 Task: Create a rule when a checklist is made incomplete in a card by anyone except me.
Action: Mouse pressed left at (388, 370)
Screenshot: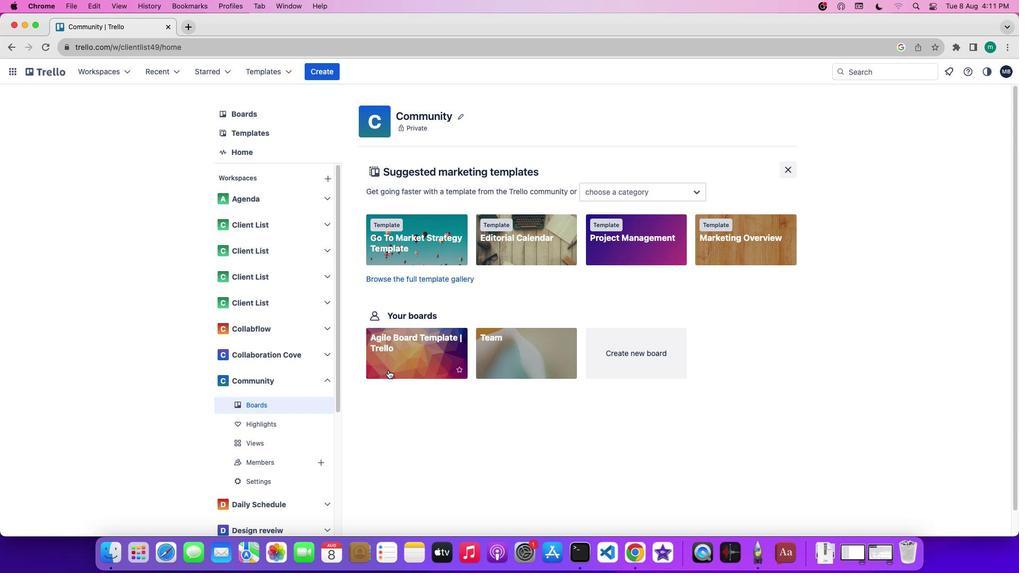 
Action: Mouse moved to (885, 228)
Screenshot: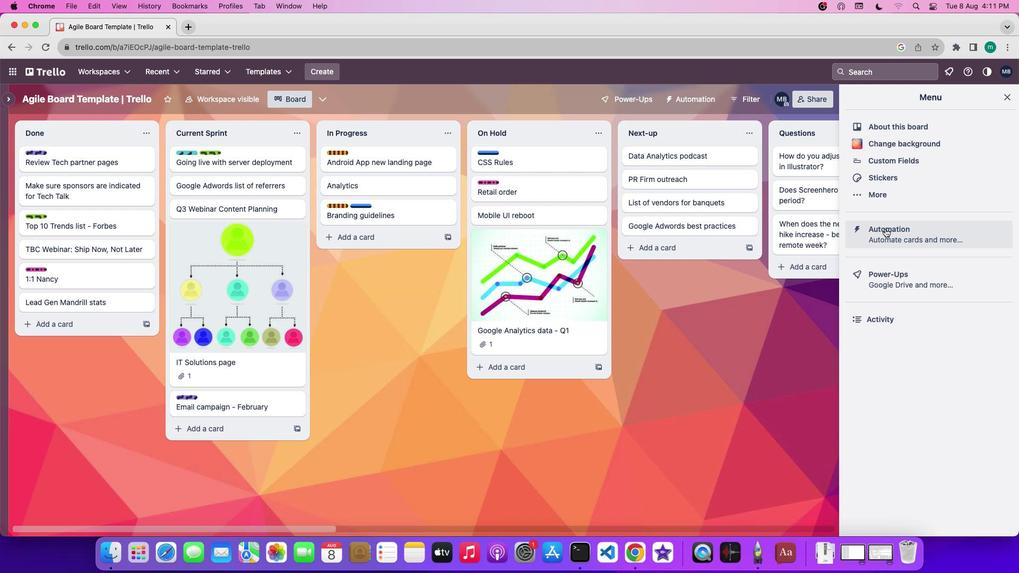 
Action: Mouse pressed left at (885, 228)
Screenshot: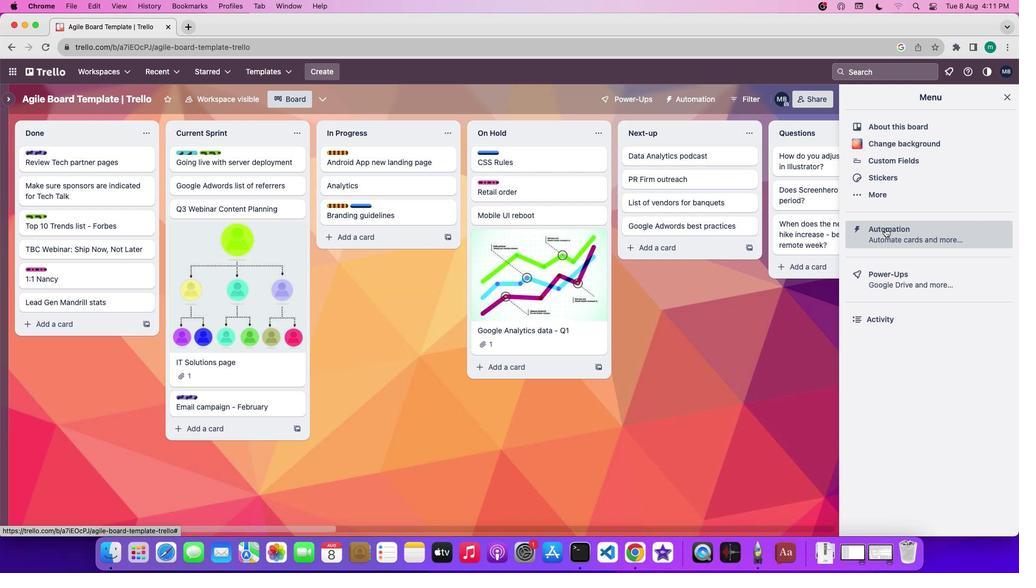 
Action: Mouse moved to (41, 190)
Screenshot: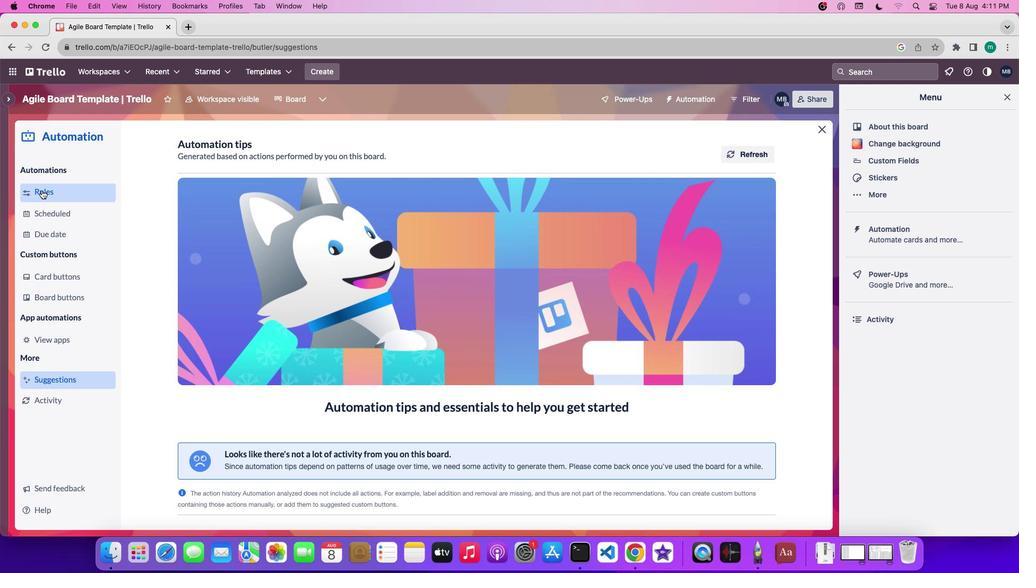 
Action: Mouse pressed left at (41, 190)
Screenshot: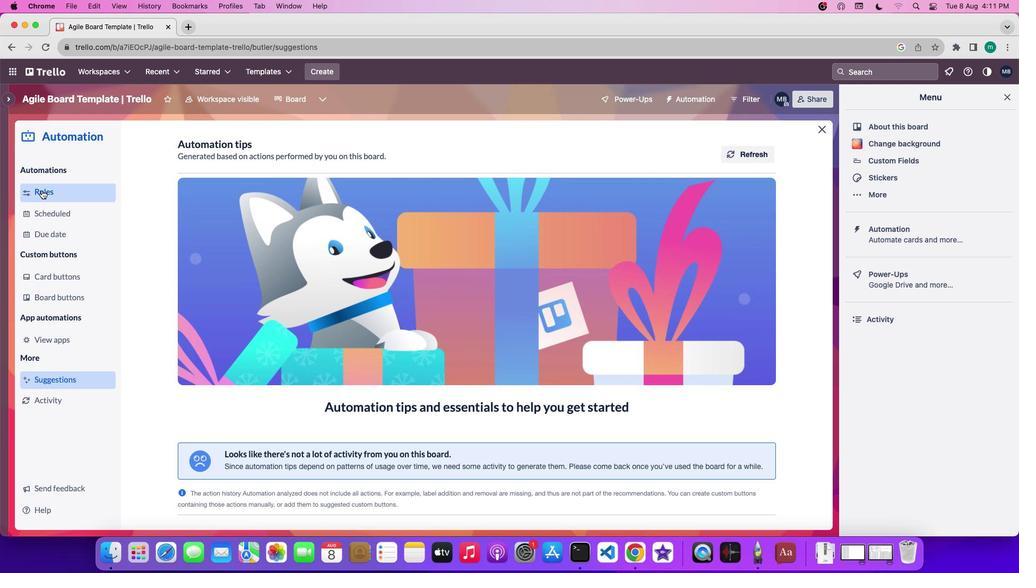 
Action: Mouse moved to (672, 149)
Screenshot: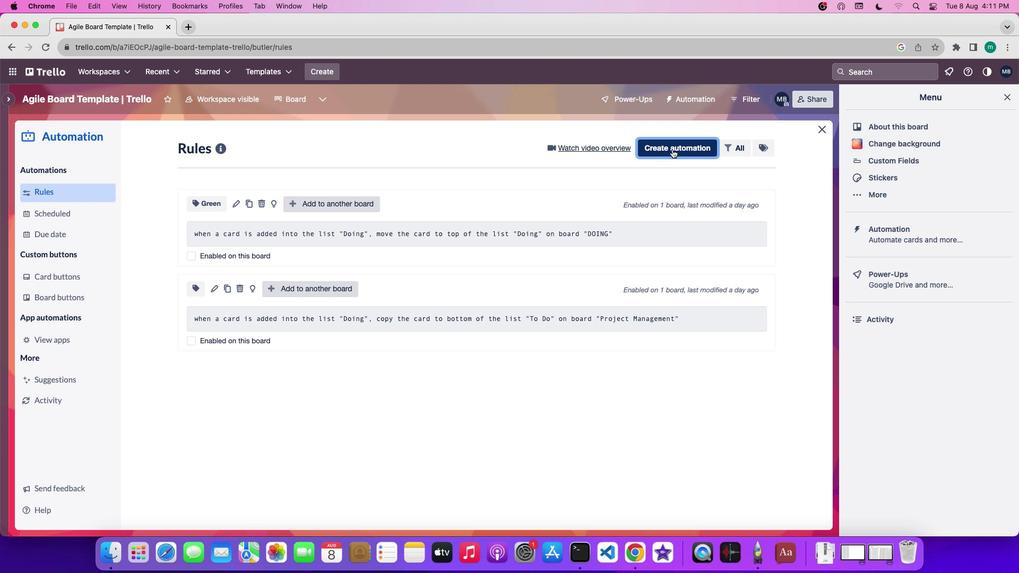 
Action: Mouse pressed left at (672, 149)
Screenshot: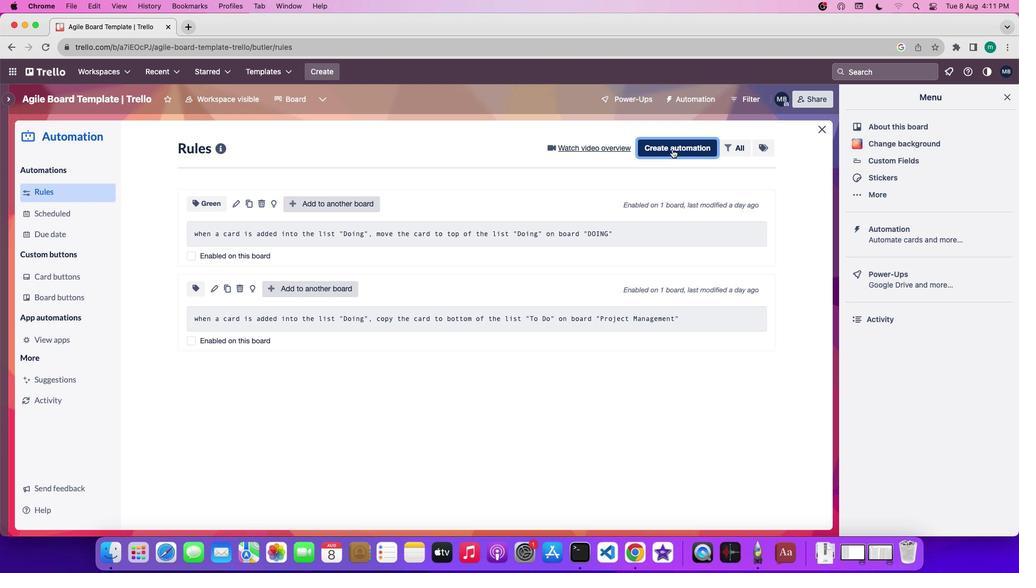 
Action: Mouse moved to (487, 316)
Screenshot: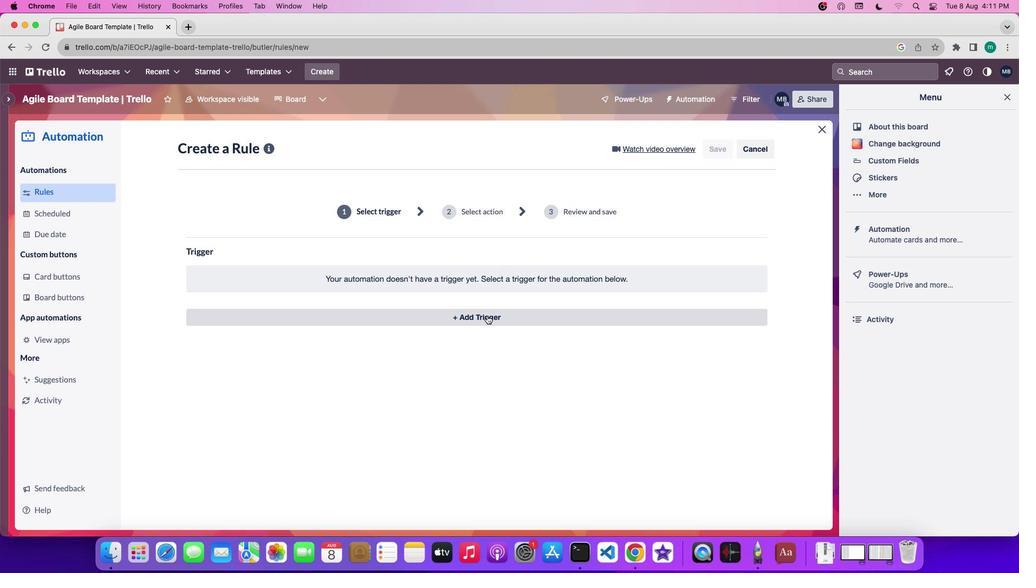 
Action: Mouse pressed left at (487, 316)
Screenshot: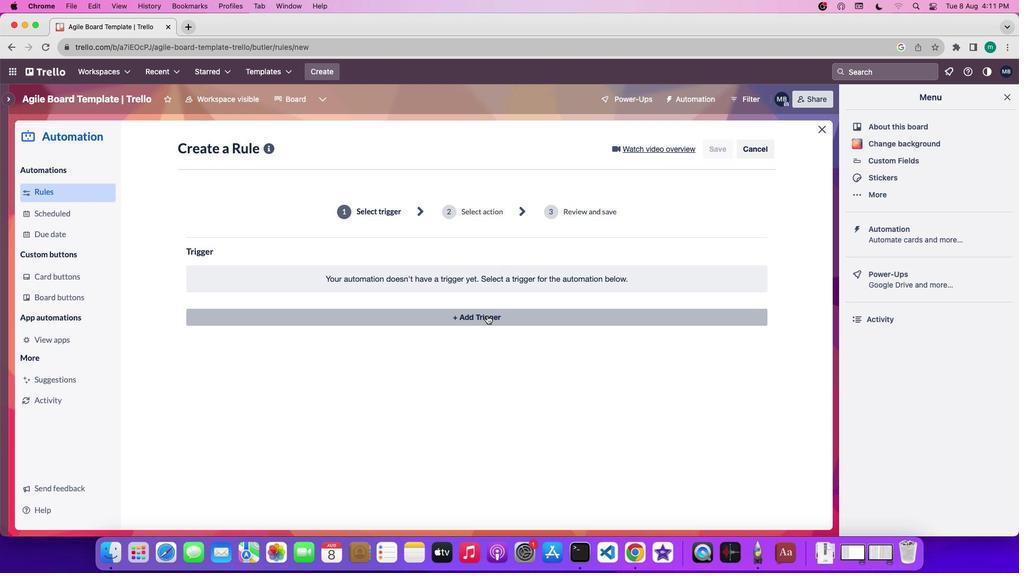 
Action: Mouse scrolled (487, 316) with delta (0, 0)
Screenshot: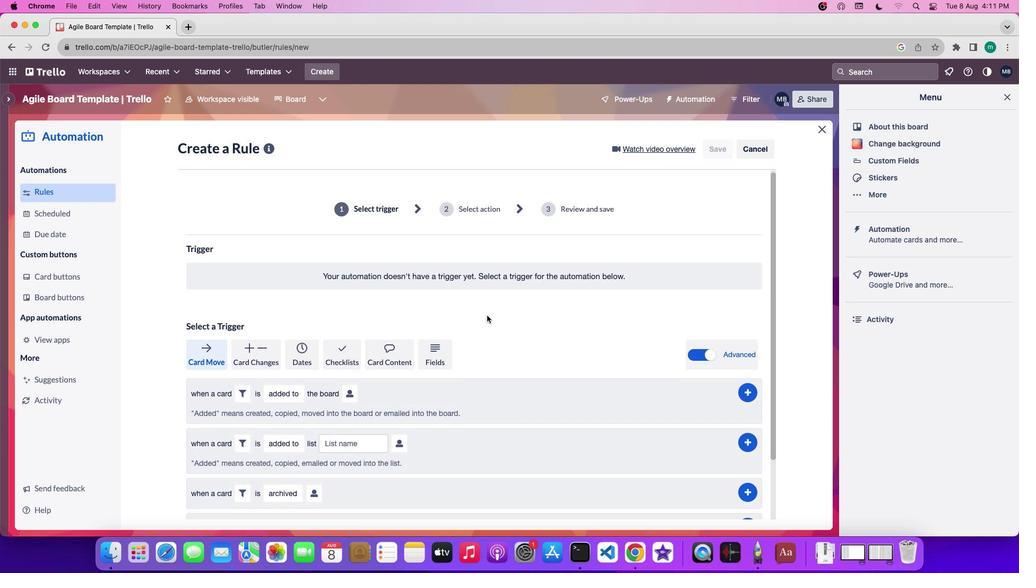 
Action: Mouse scrolled (487, 316) with delta (0, 0)
Screenshot: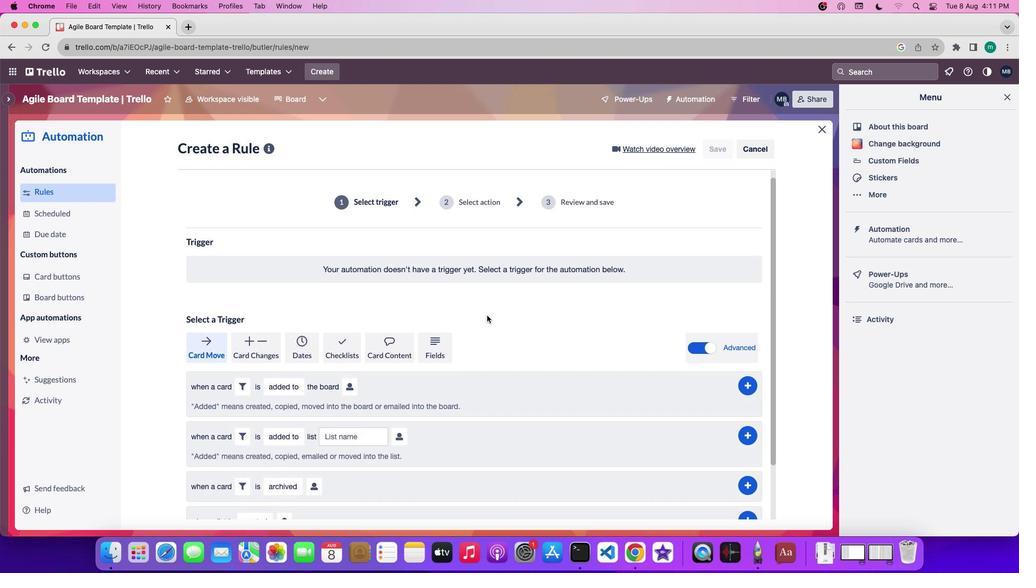 
Action: Mouse moved to (340, 351)
Screenshot: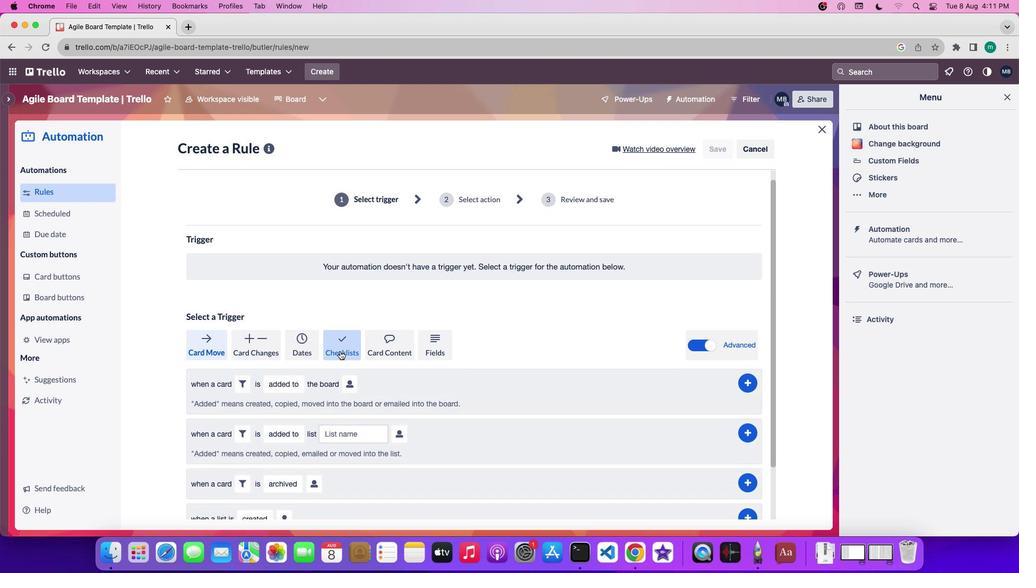 
Action: Mouse pressed left at (340, 351)
Screenshot: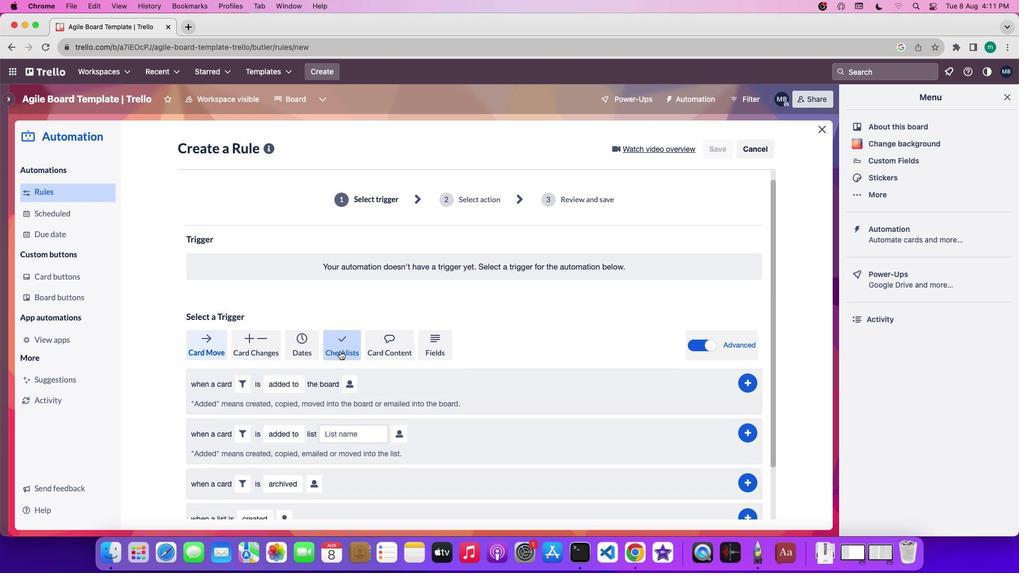 
Action: Mouse moved to (340, 351)
Screenshot: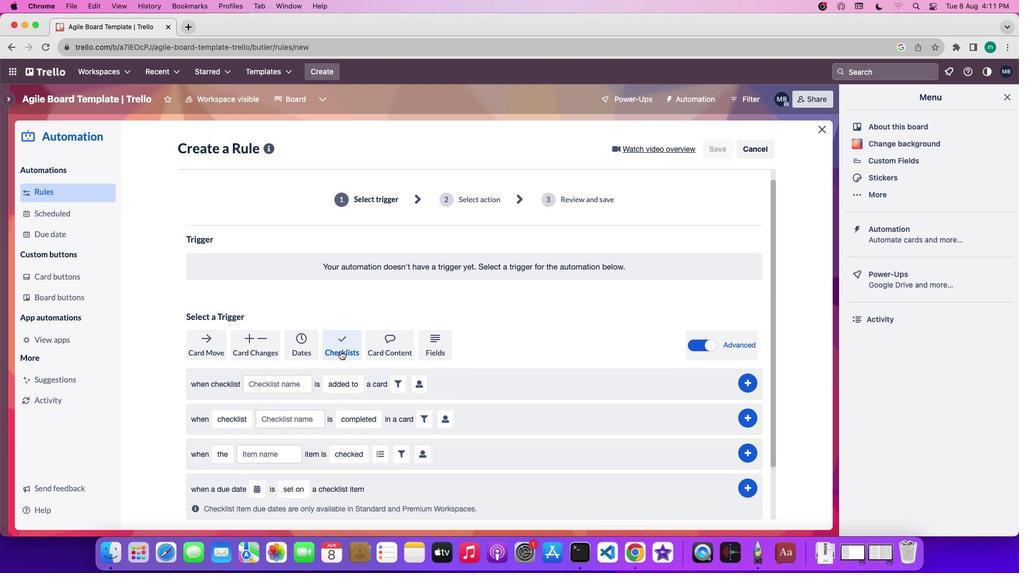 
Action: Mouse scrolled (340, 351) with delta (0, 0)
Screenshot: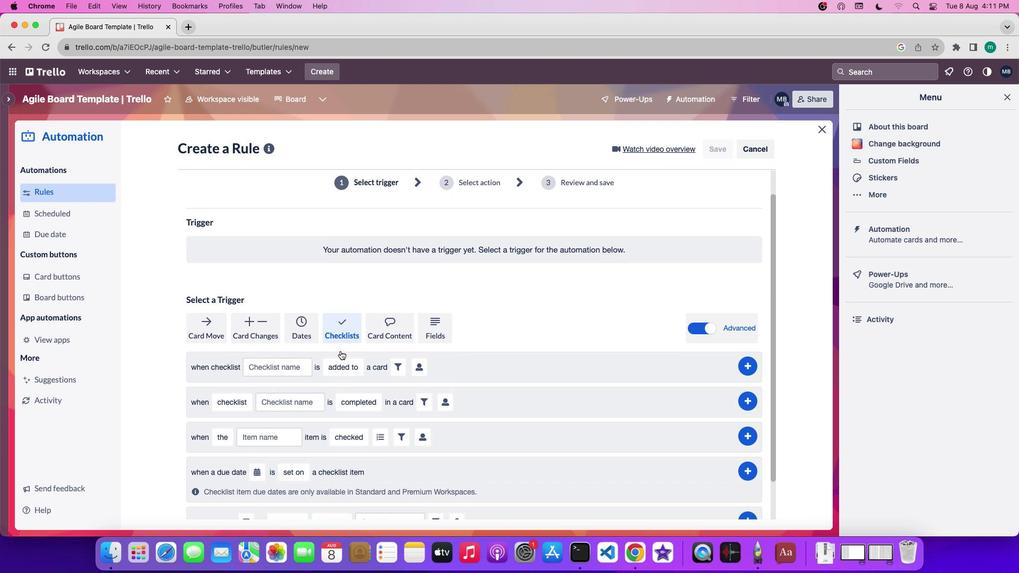 
Action: Mouse scrolled (340, 351) with delta (0, 0)
Screenshot: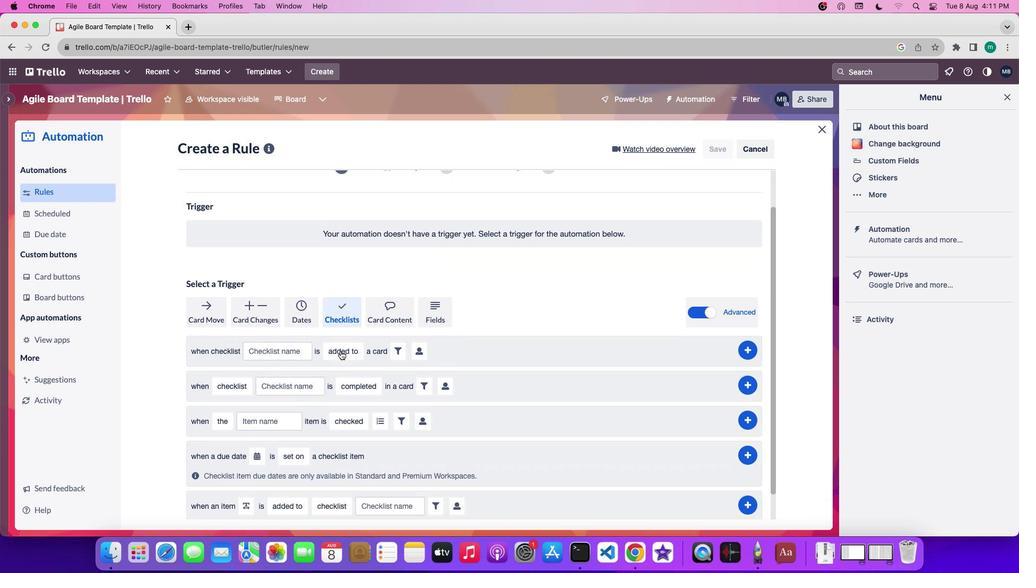 
Action: Mouse scrolled (340, 351) with delta (0, -1)
Screenshot: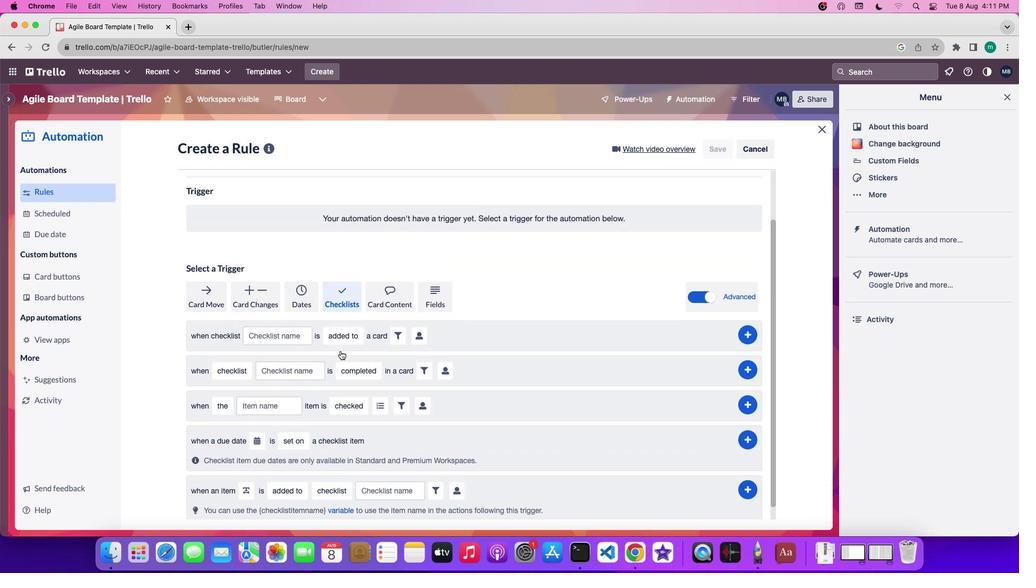 
Action: Mouse scrolled (340, 351) with delta (0, -1)
Screenshot: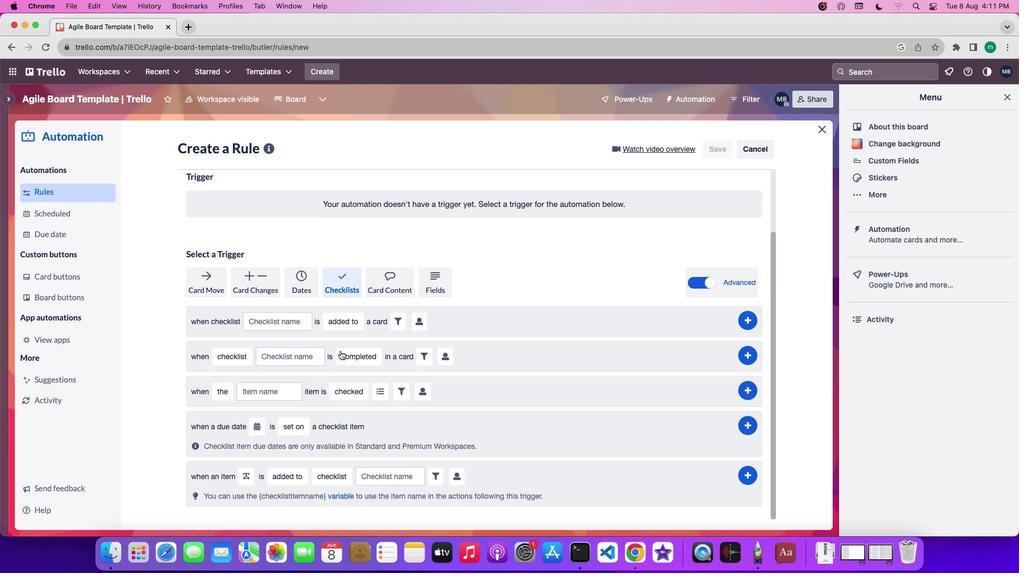 
Action: Mouse moved to (247, 359)
Screenshot: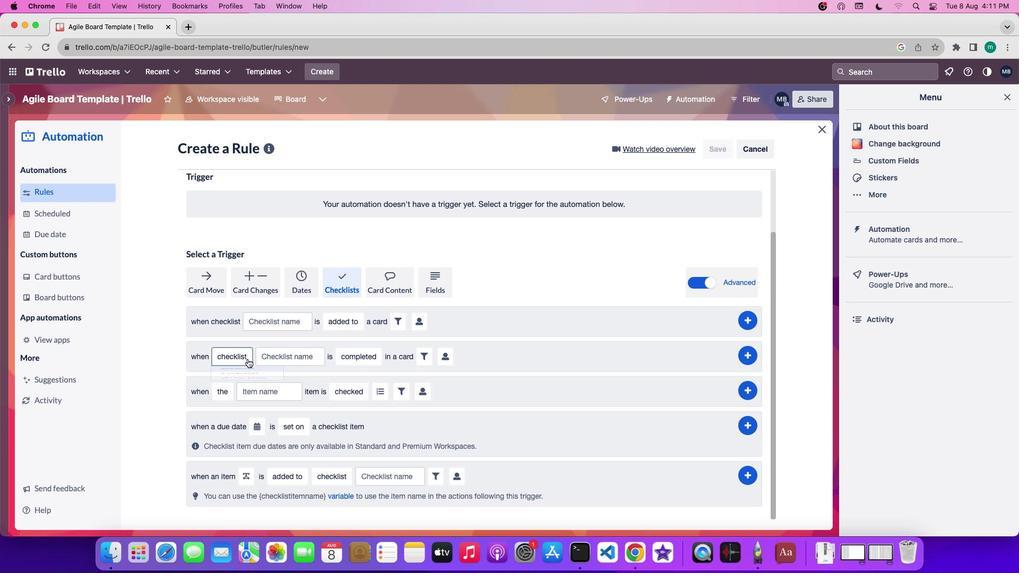 
Action: Mouse pressed left at (247, 359)
Screenshot: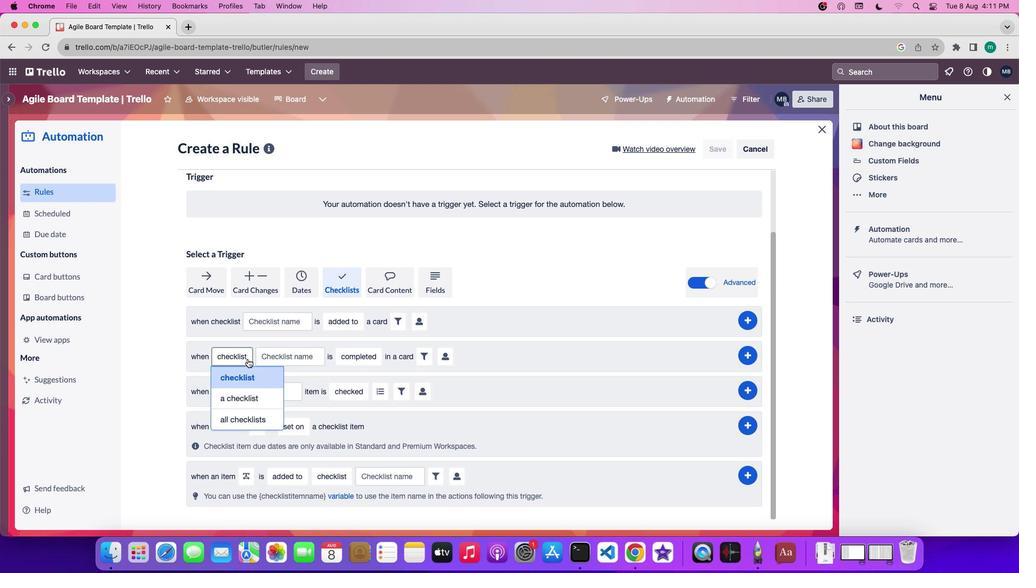 
Action: Mouse moved to (248, 394)
Screenshot: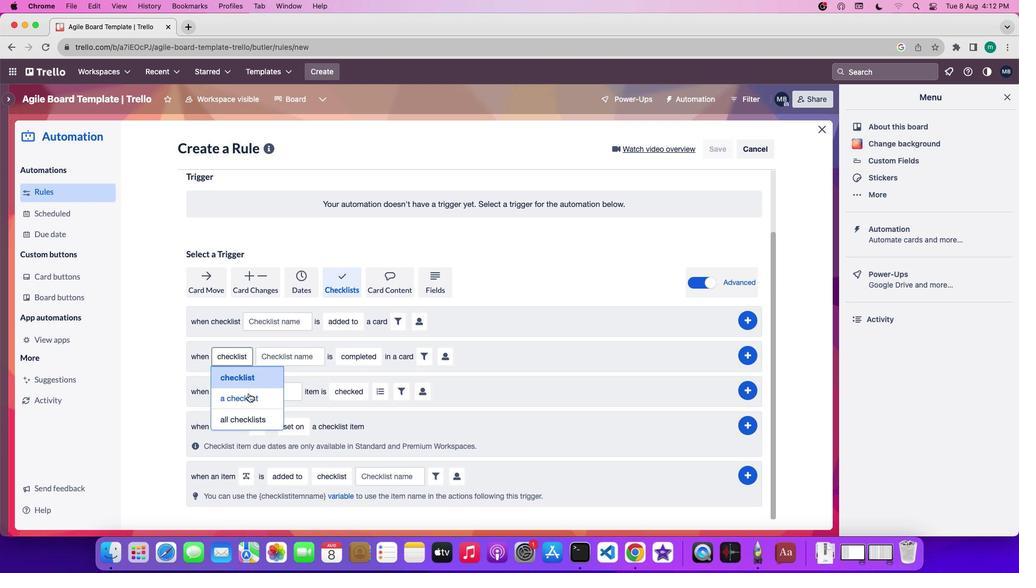 
Action: Mouse pressed left at (248, 394)
Screenshot: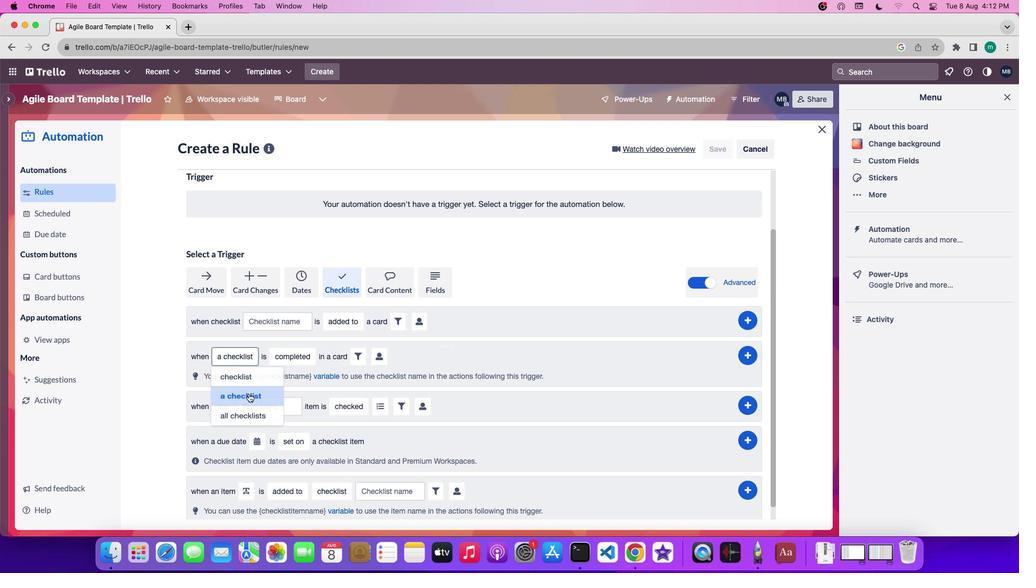 
Action: Mouse moved to (295, 397)
Screenshot: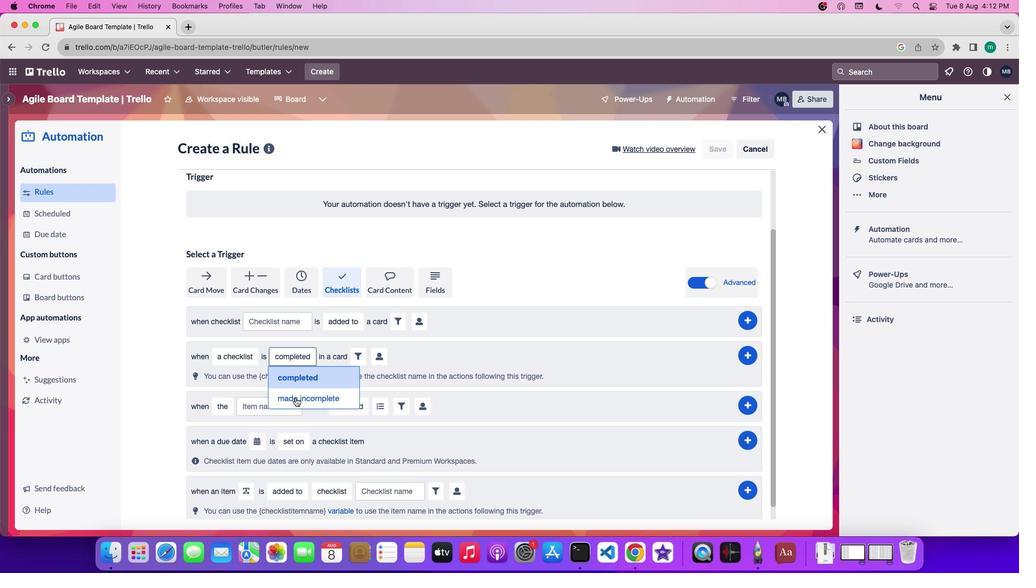 
Action: Mouse pressed left at (295, 397)
Screenshot: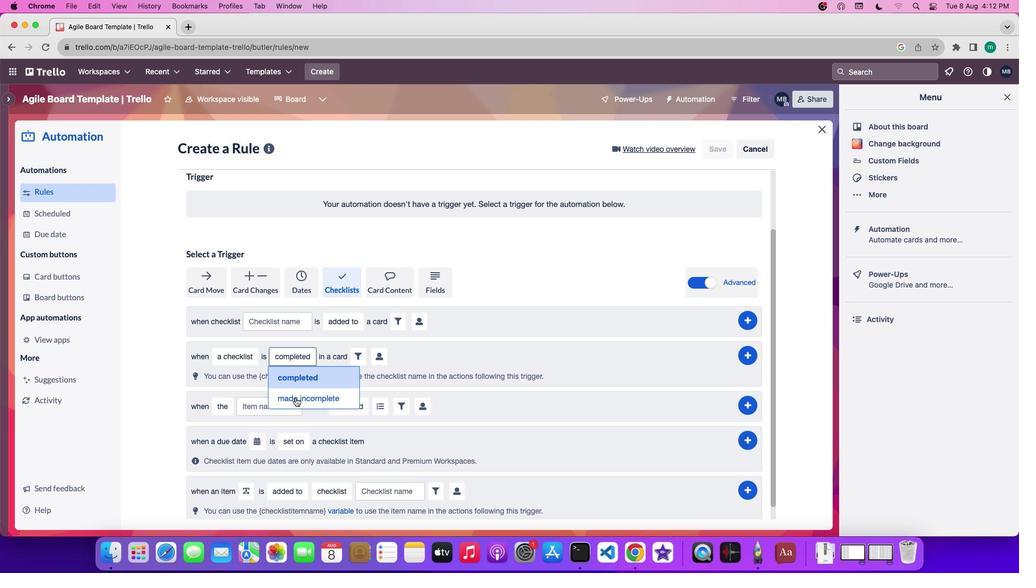 
Action: Mouse moved to (408, 358)
Screenshot: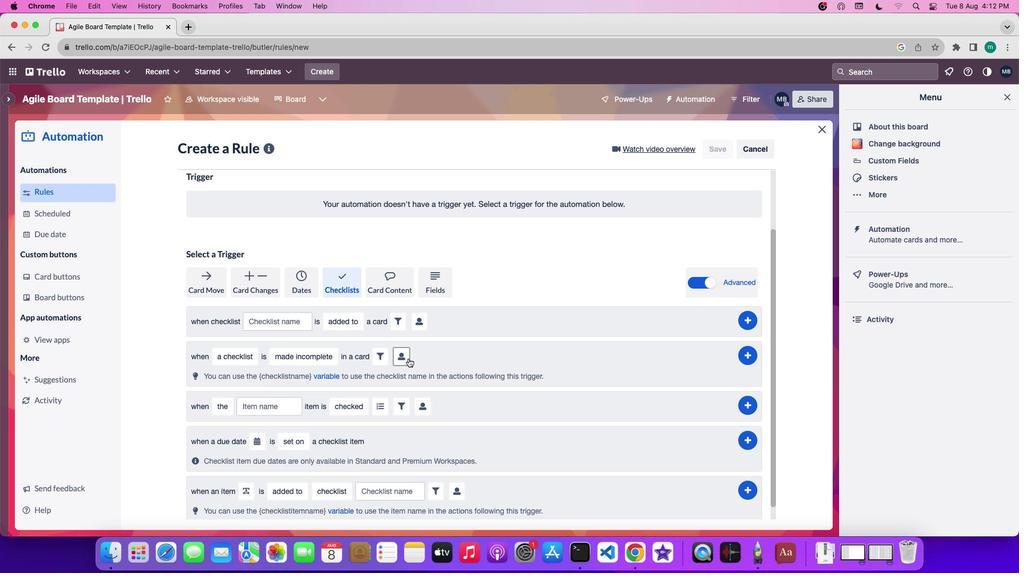 
Action: Mouse pressed left at (408, 358)
Screenshot: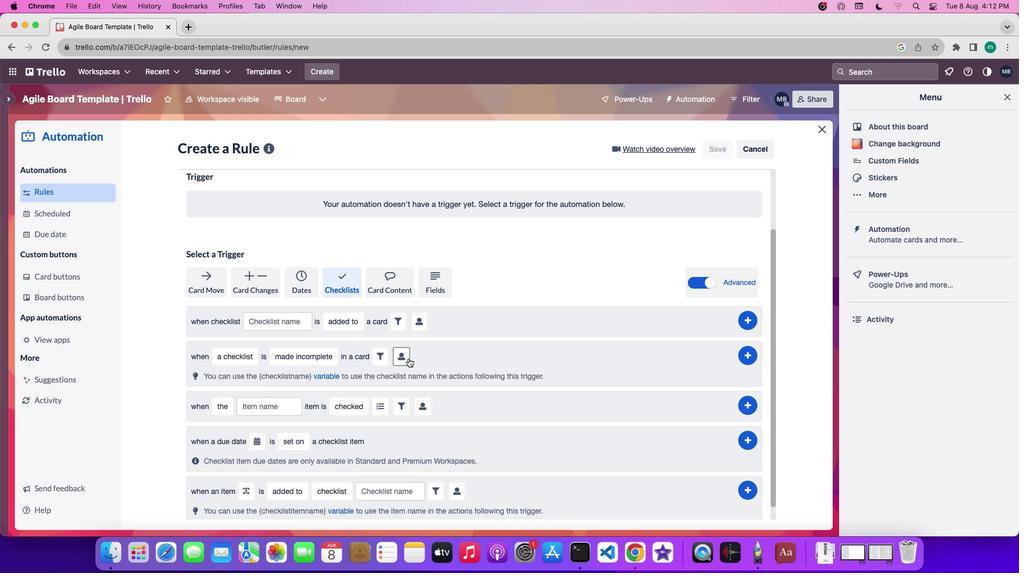 
Action: Mouse moved to (432, 398)
Screenshot: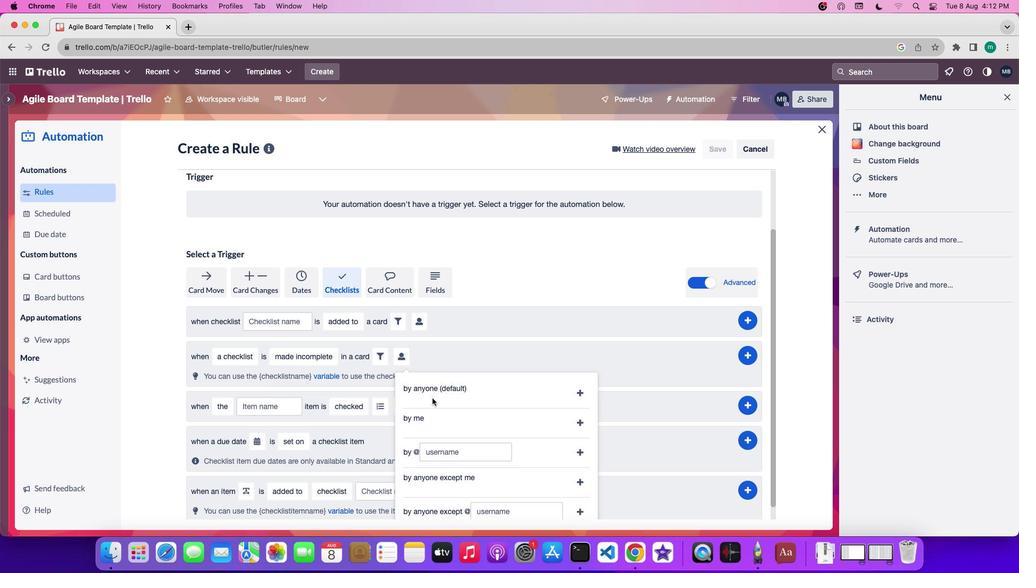 
Action: Mouse scrolled (432, 398) with delta (0, 0)
Screenshot: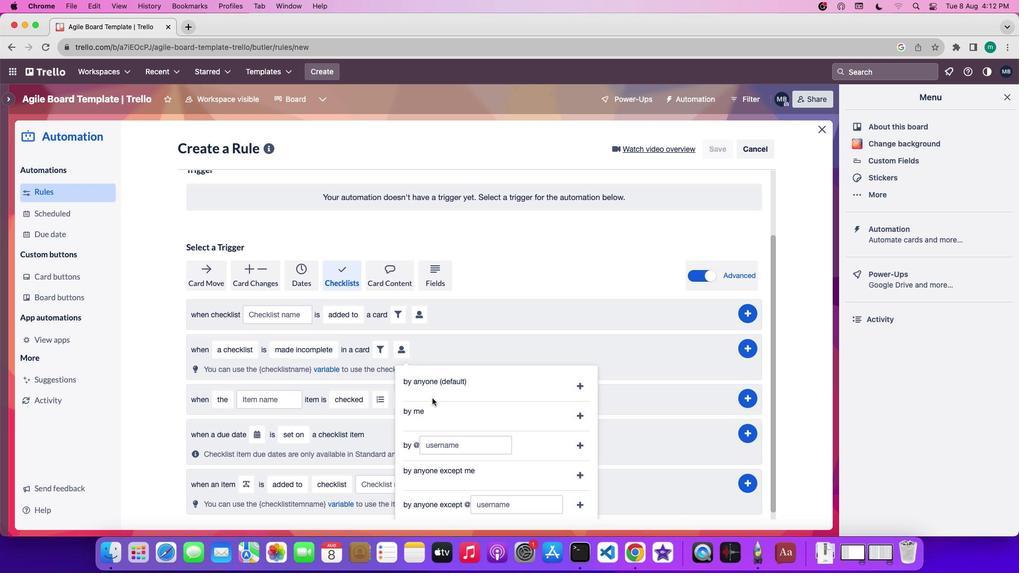 
Action: Mouse scrolled (432, 398) with delta (0, 0)
Screenshot: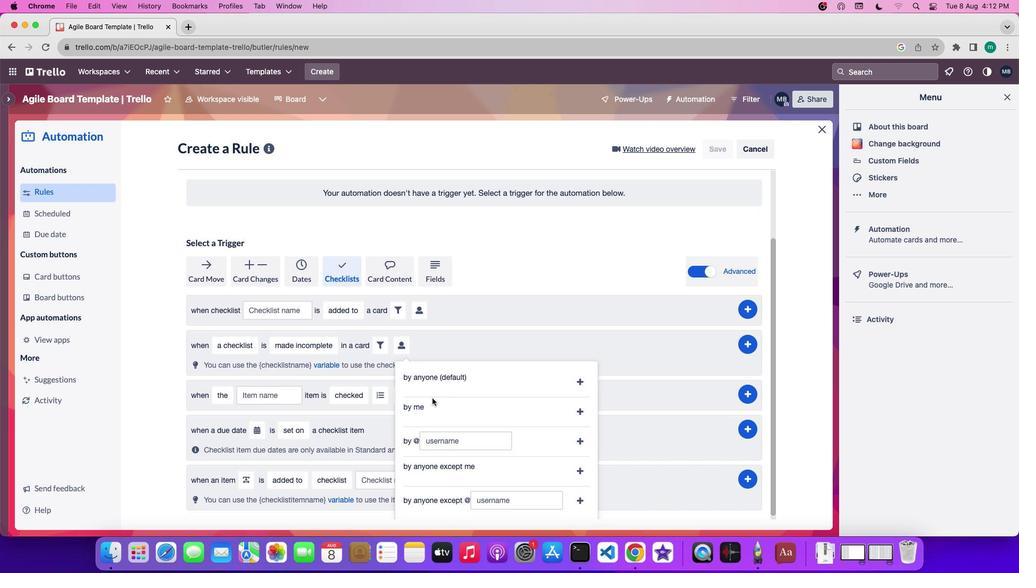 
Action: Mouse scrolled (432, 398) with delta (0, 0)
Screenshot: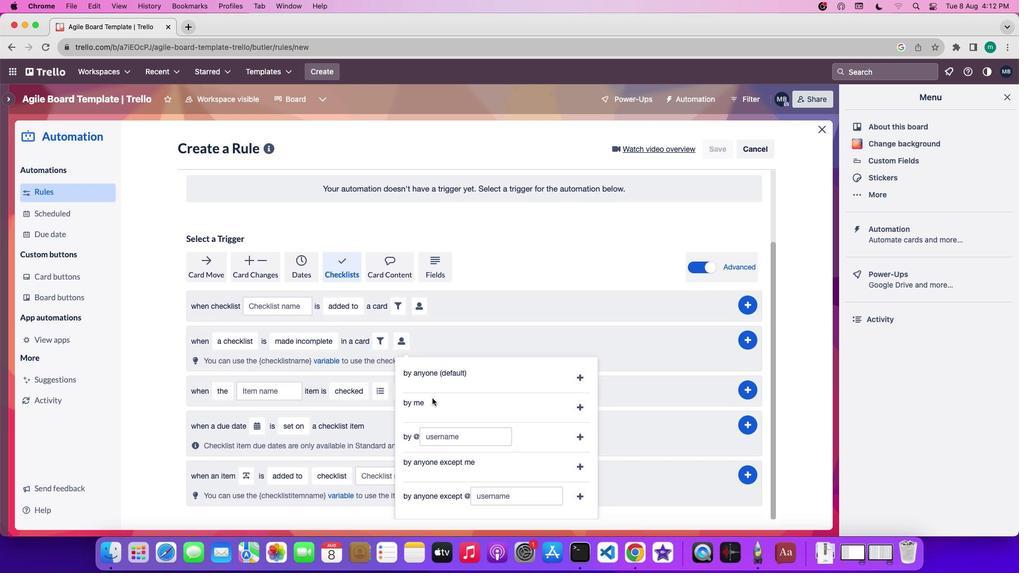 
Action: Mouse moved to (584, 464)
Screenshot: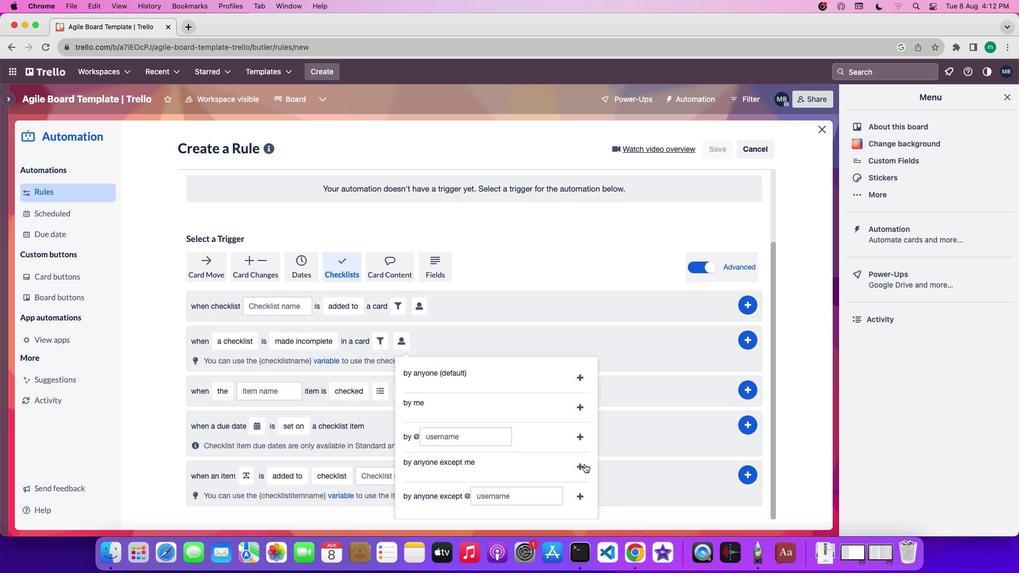 
Action: Mouse pressed left at (584, 464)
Screenshot: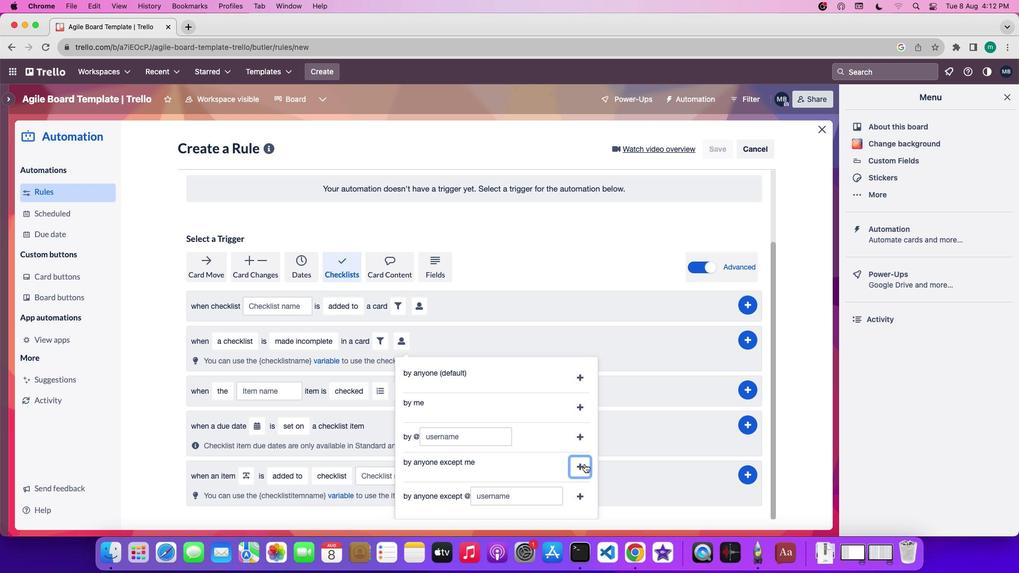 
Action: Mouse moved to (751, 339)
Screenshot: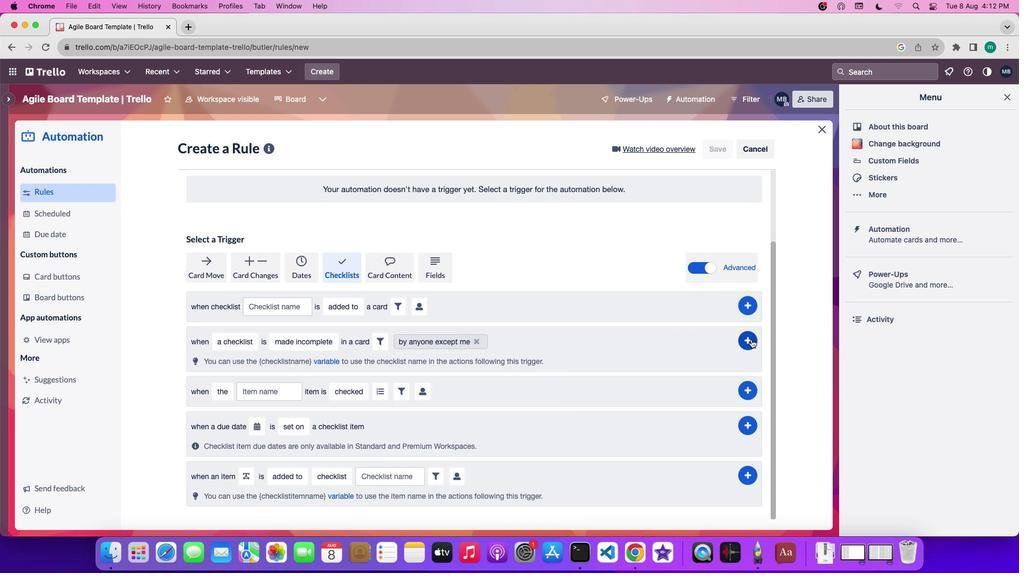 
Action: Mouse pressed left at (751, 339)
Screenshot: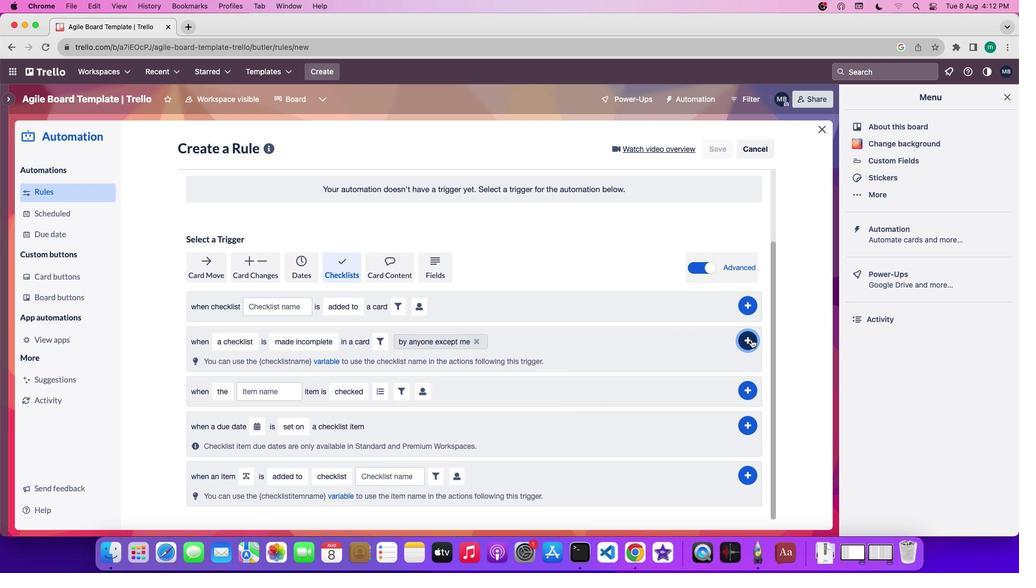 
